 Task: Copy card to any board.
Action: Mouse moved to (937, 288)
Screenshot: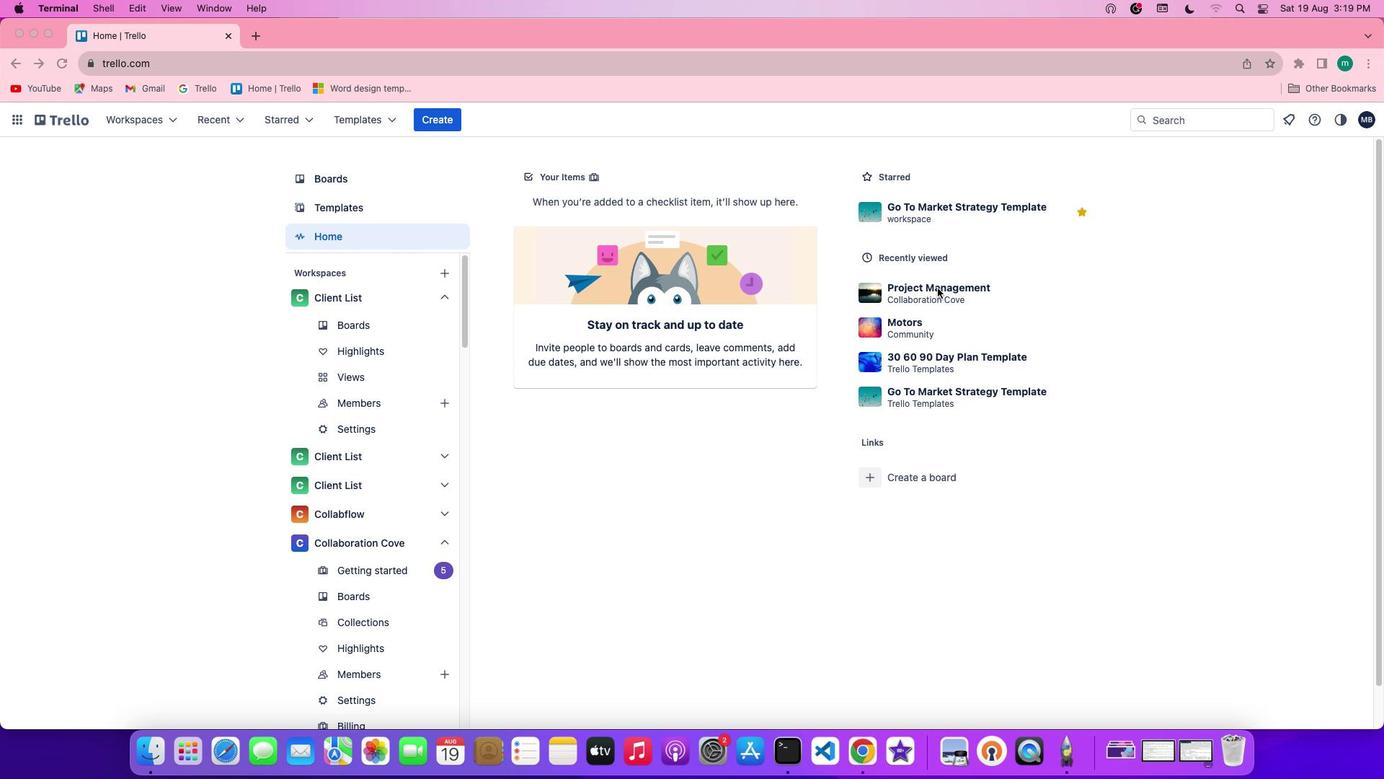 
Action: Mouse pressed left at (937, 288)
Screenshot: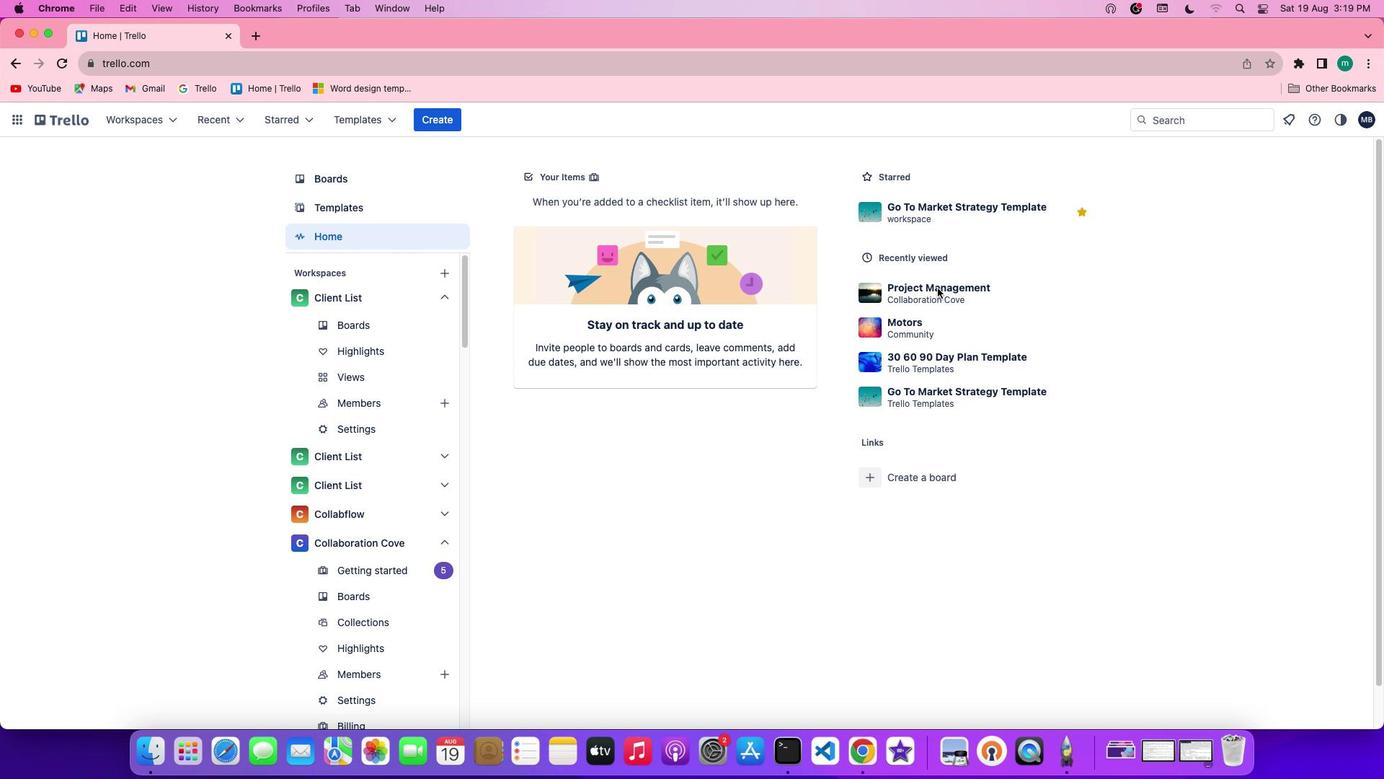 
Action: Mouse pressed left at (937, 288)
Screenshot: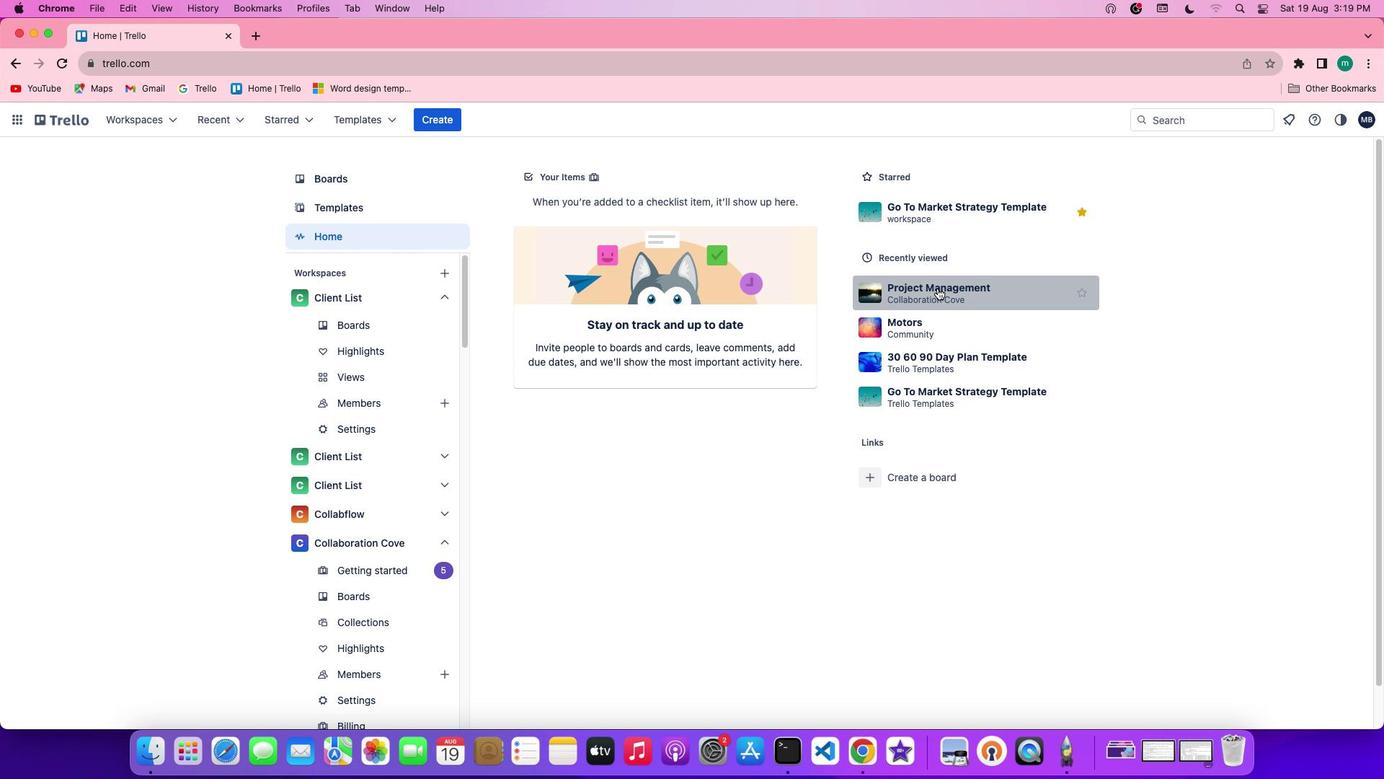 
Action: Mouse moved to (569, 263)
Screenshot: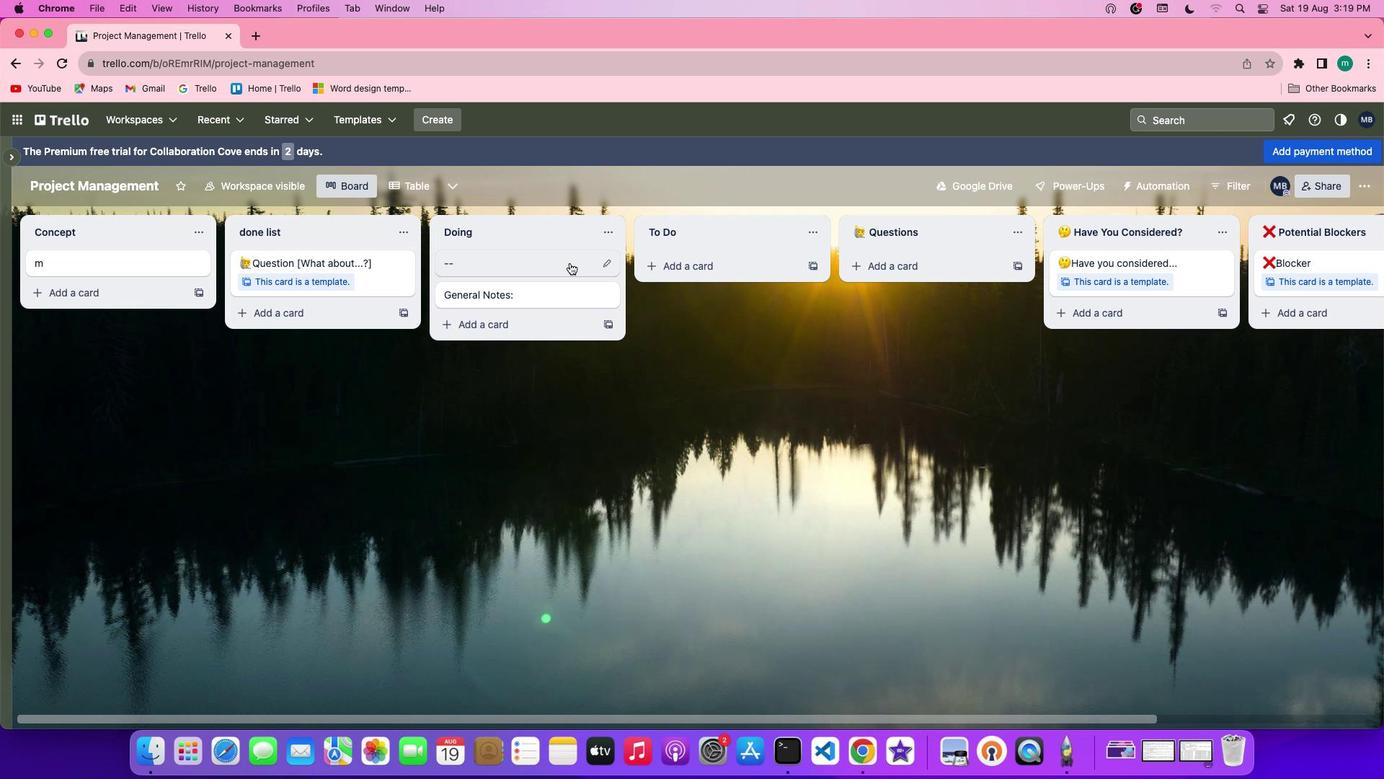 
Action: Mouse pressed left at (569, 263)
Screenshot: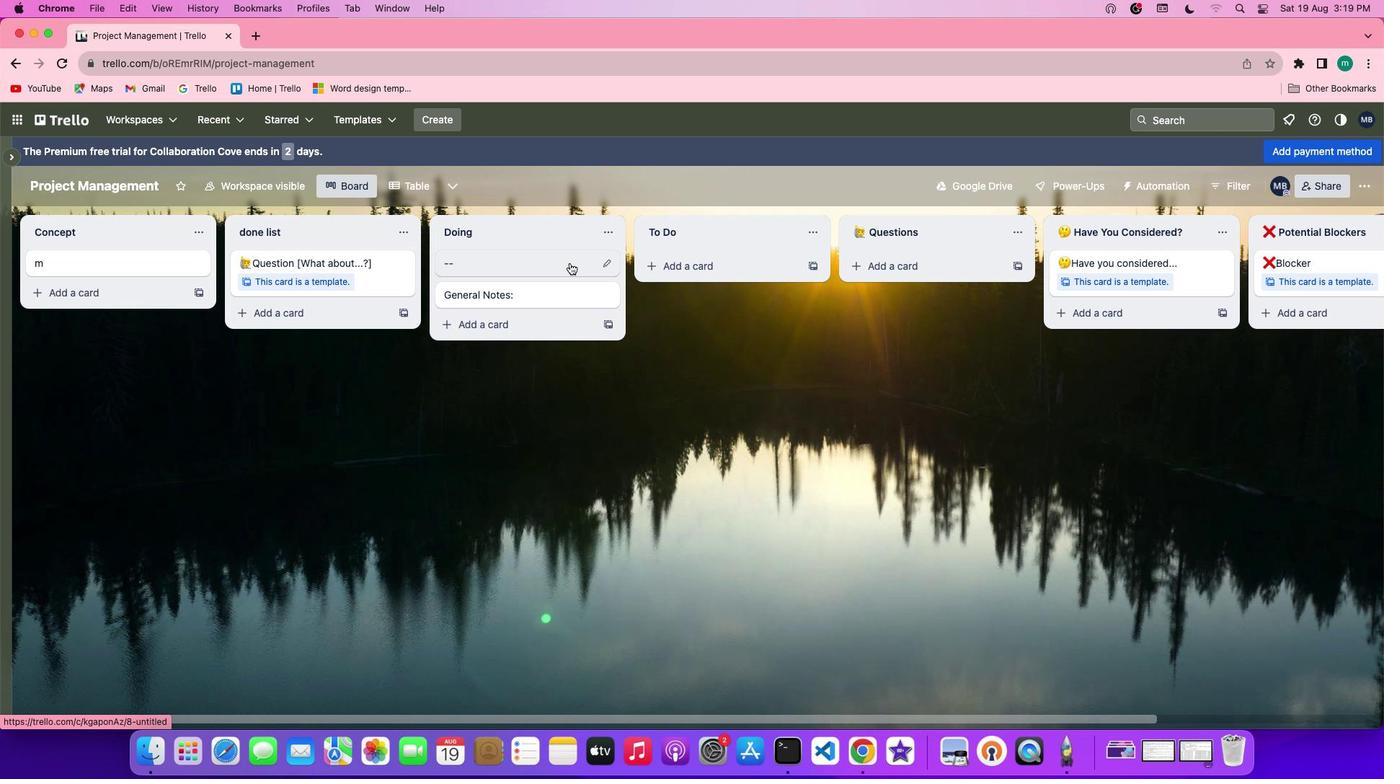 
Action: Mouse moved to (715, 484)
Screenshot: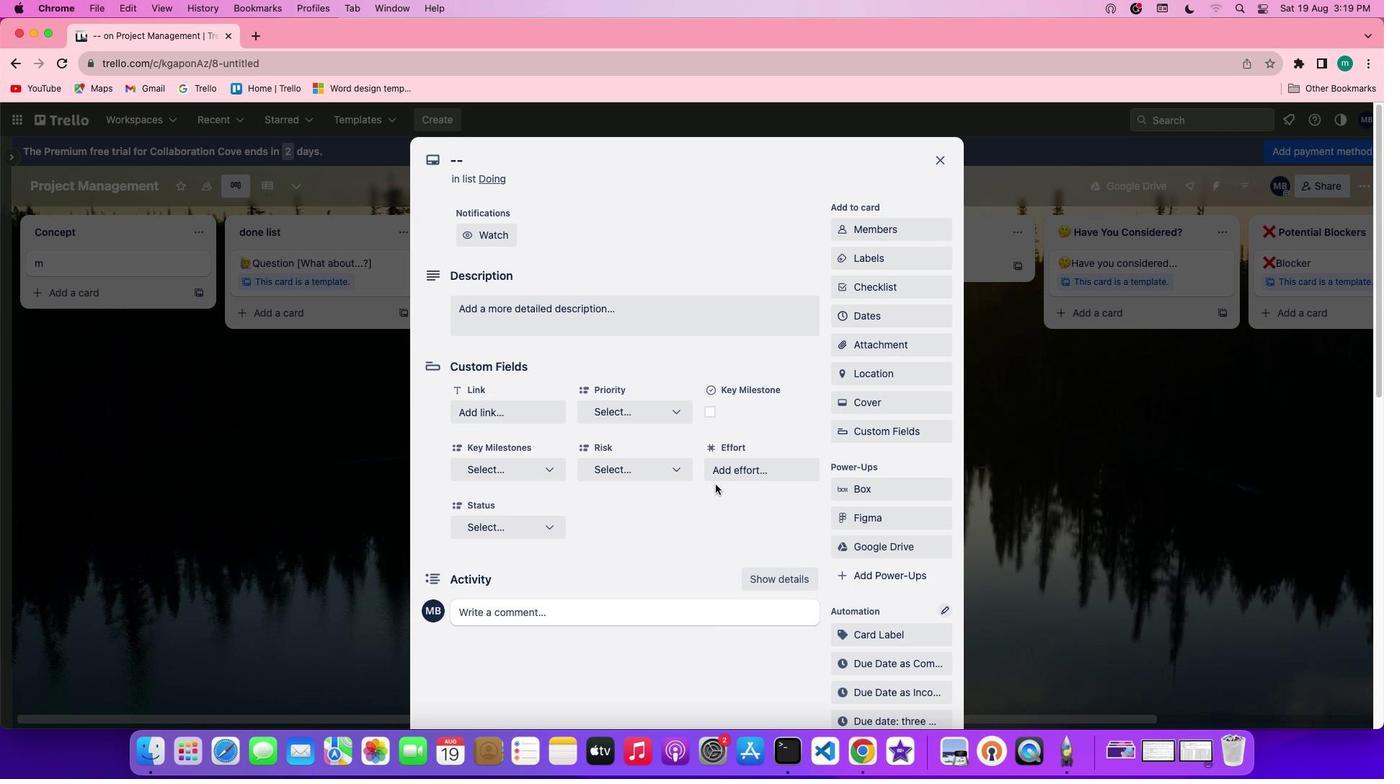 
Action: Mouse scrolled (715, 484) with delta (0, 0)
Screenshot: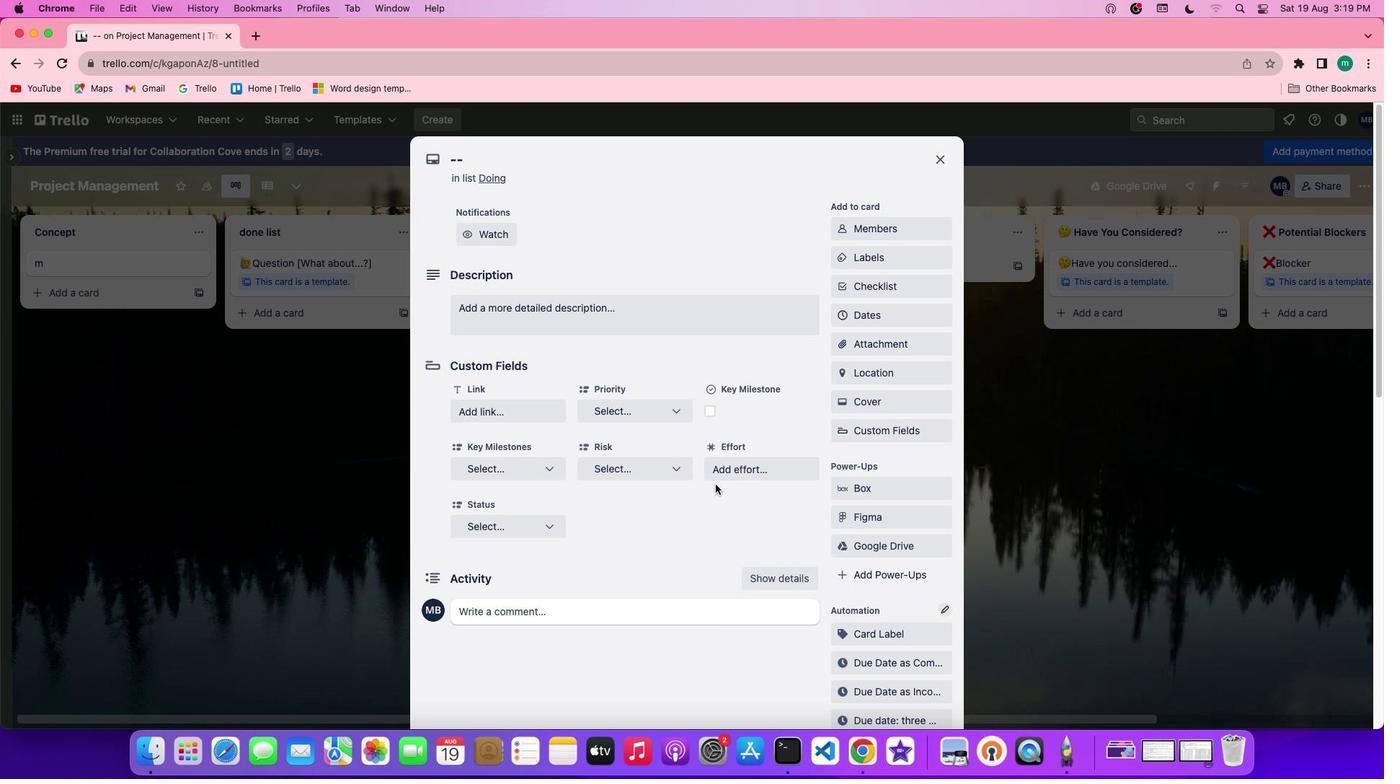 
Action: Mouse scrolled (715, 484) with delta (0, 0)
Screenshot: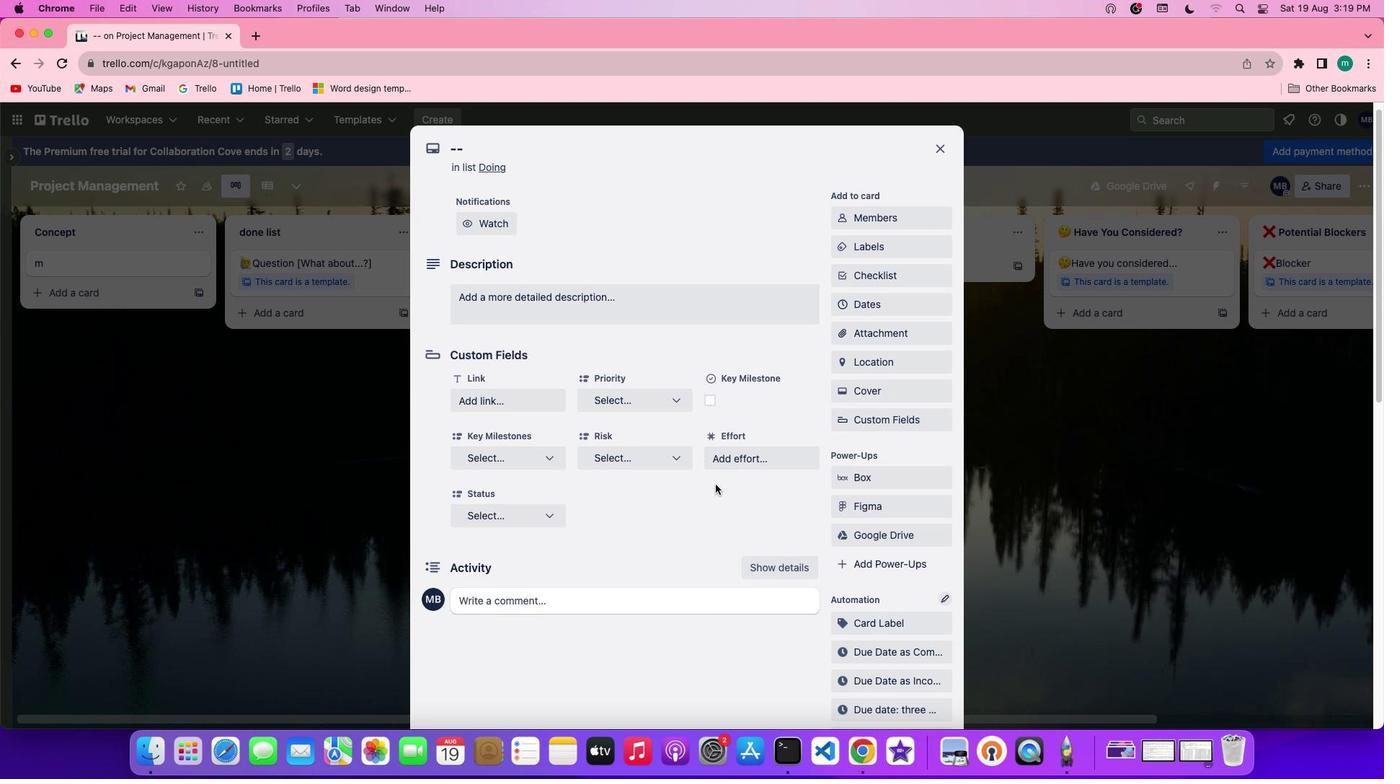 
Action: Mouse scrolled (715, 484) with delta (0, -2)
Screenshot: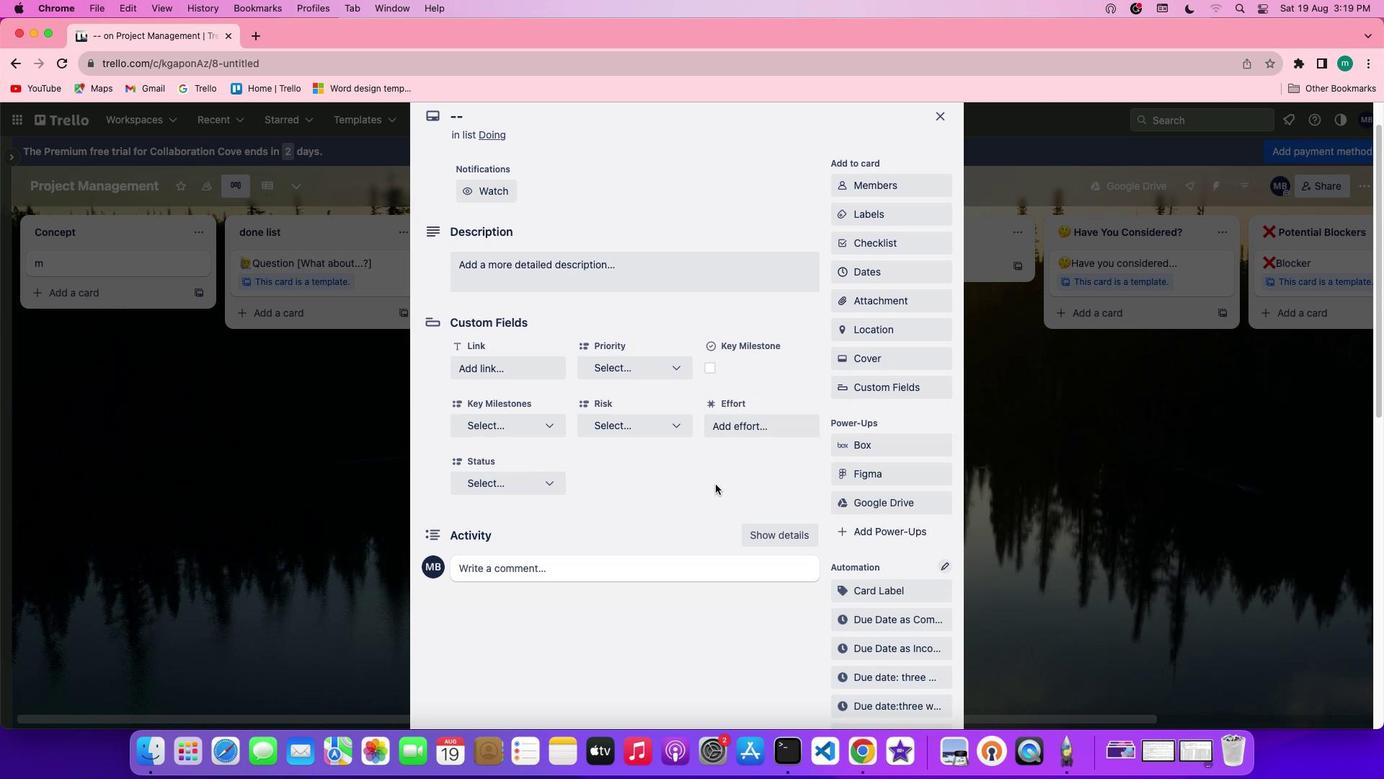 
Action: Mouse scrolled (715, 484) with delta (0, -2)
Screenshot: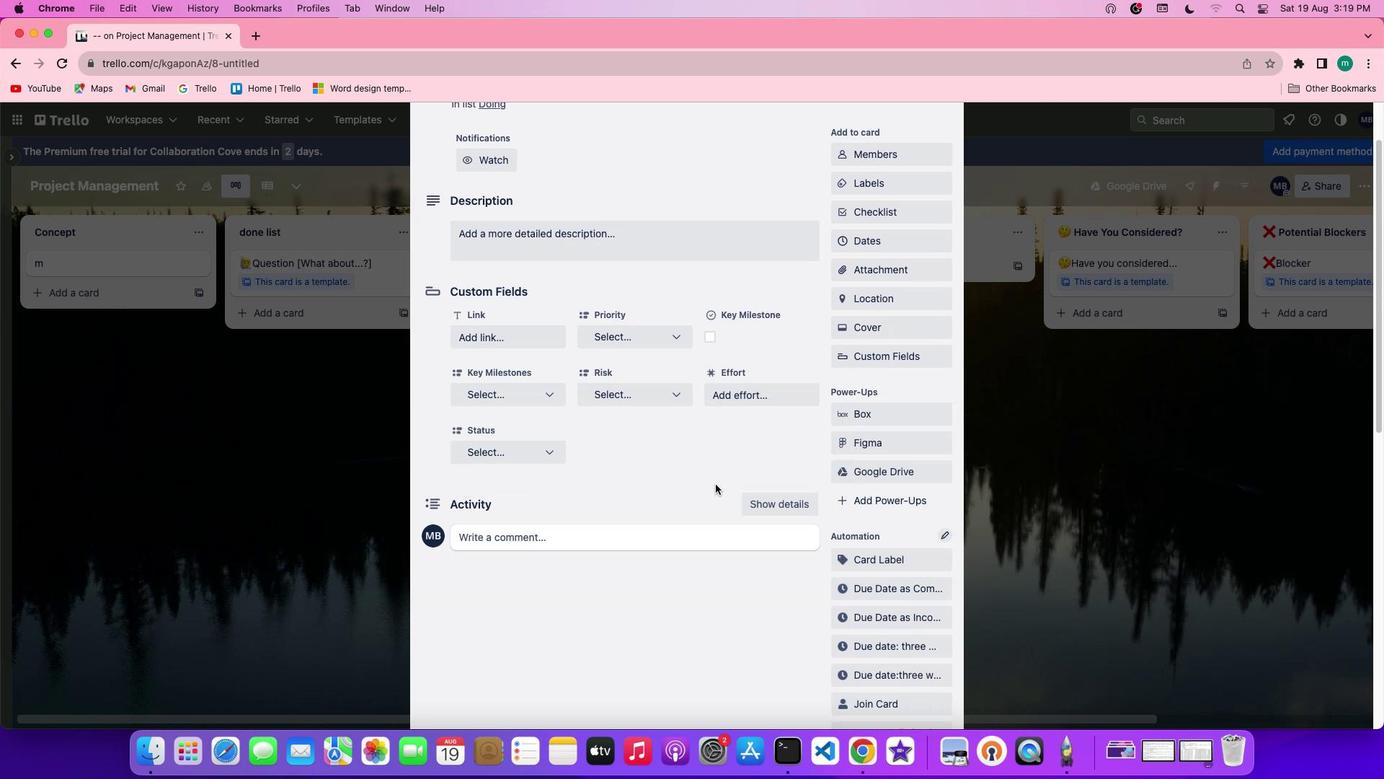 
Action: Mouse moved to (877, 509)
Screenshot: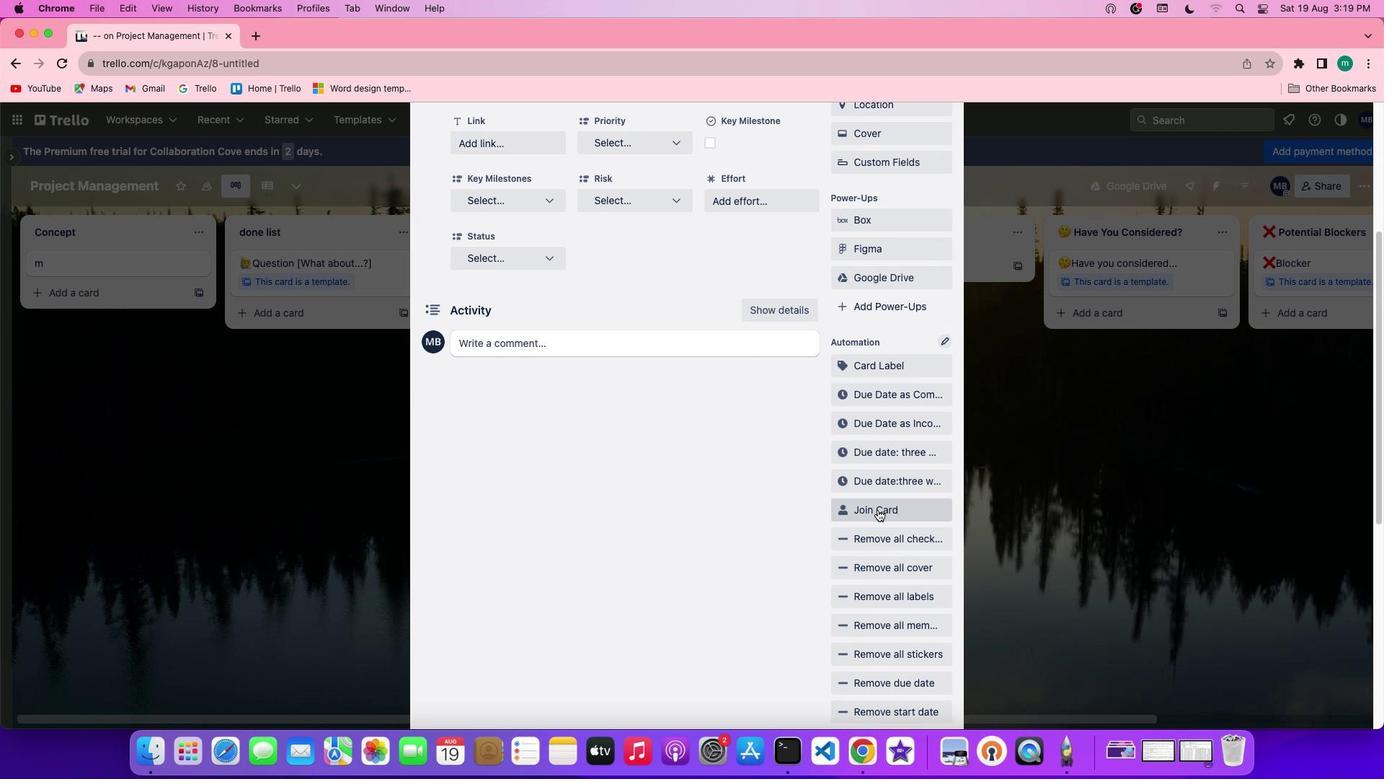 
Action: Mouse scrolled (877, 509) with delta (0, 0)
Screenshot: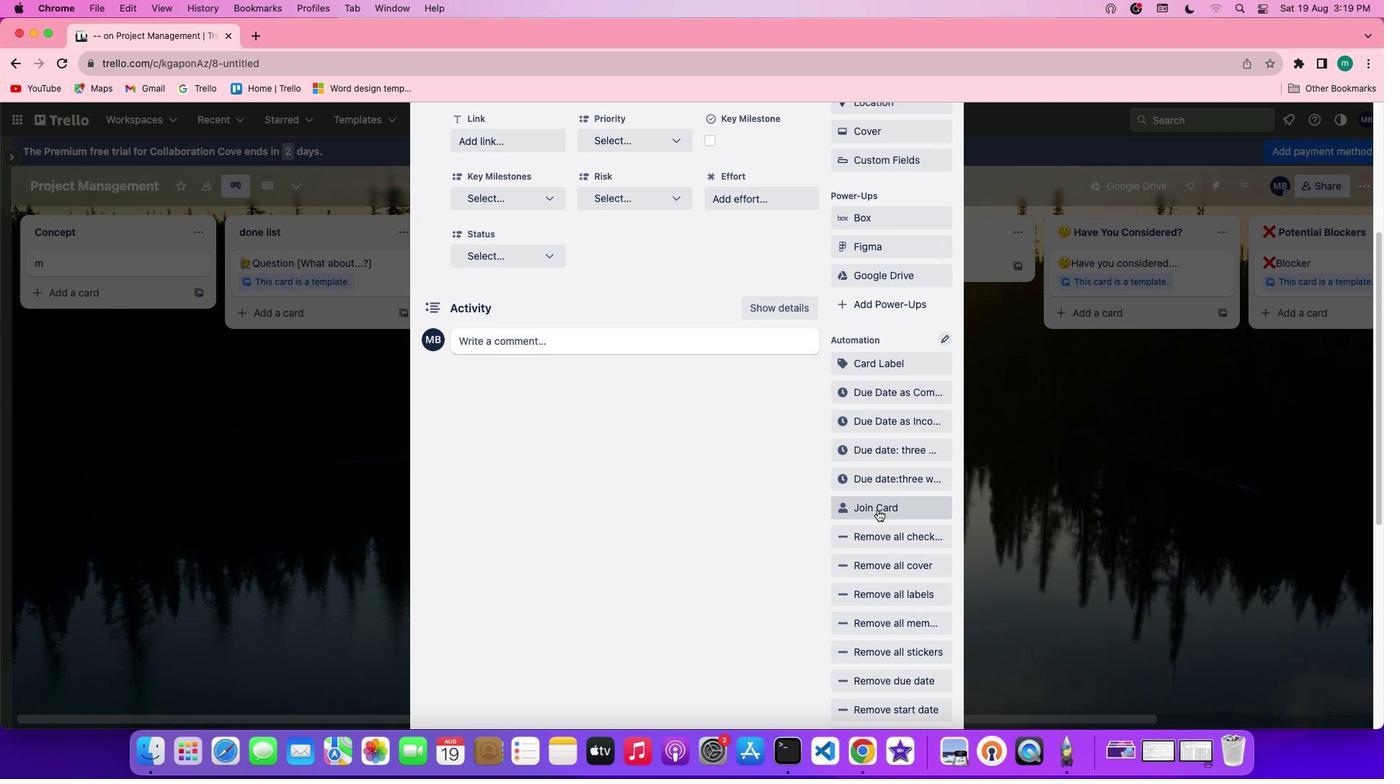 
Action: Mouse scrolled (877, 509) with delta (0, 0)
Screenshot: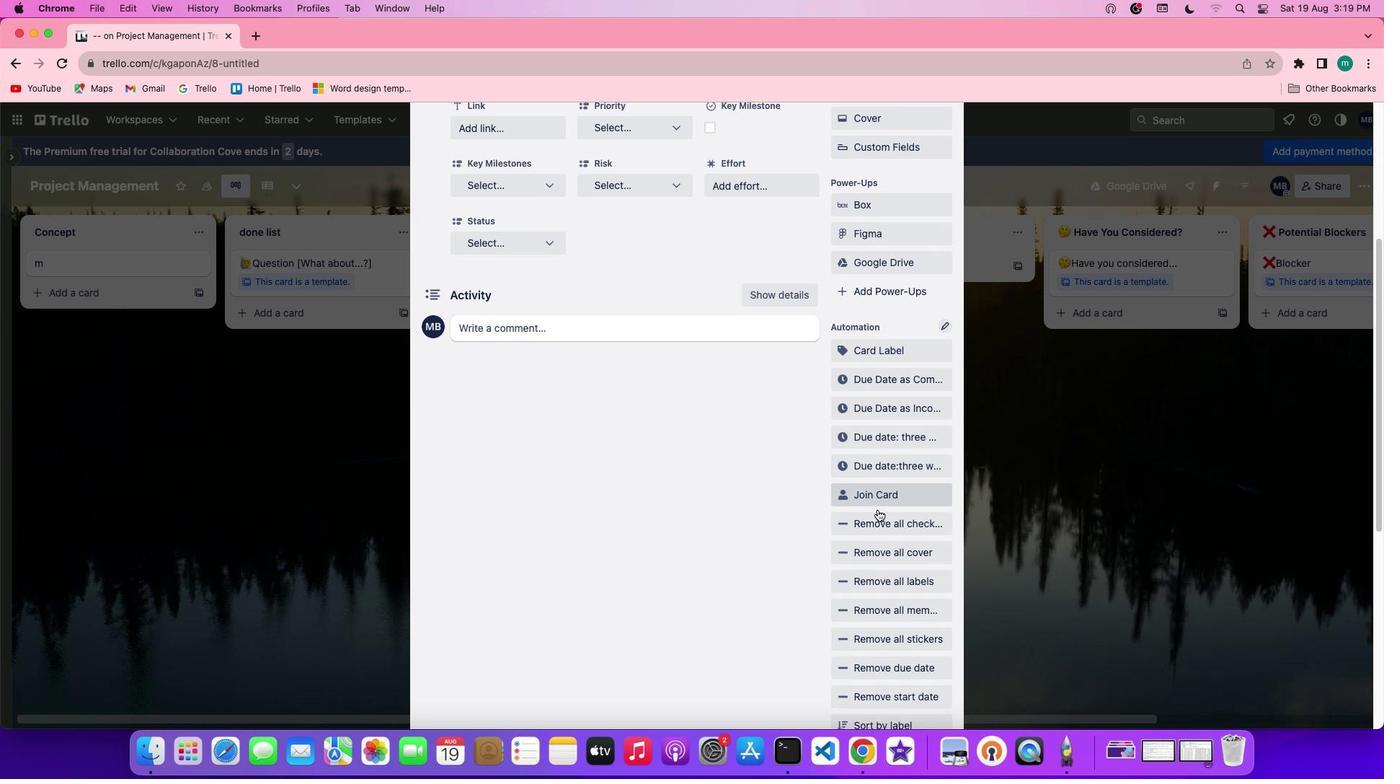 
Action: Mouse scrolled (877, 509) with delta (0, -2)
Screenshot: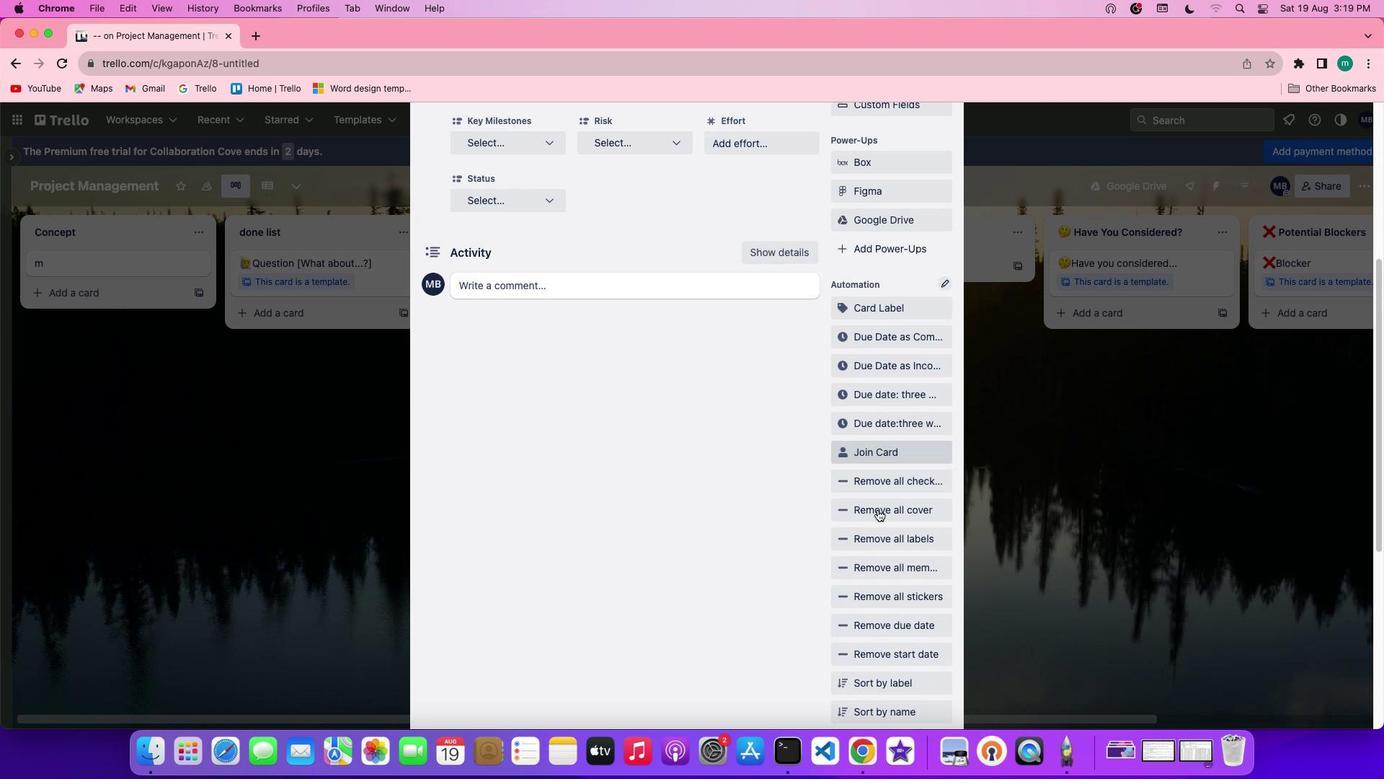 
Action: Mouse scrolled (877, 509) with delta (0, -2)
Screenshot: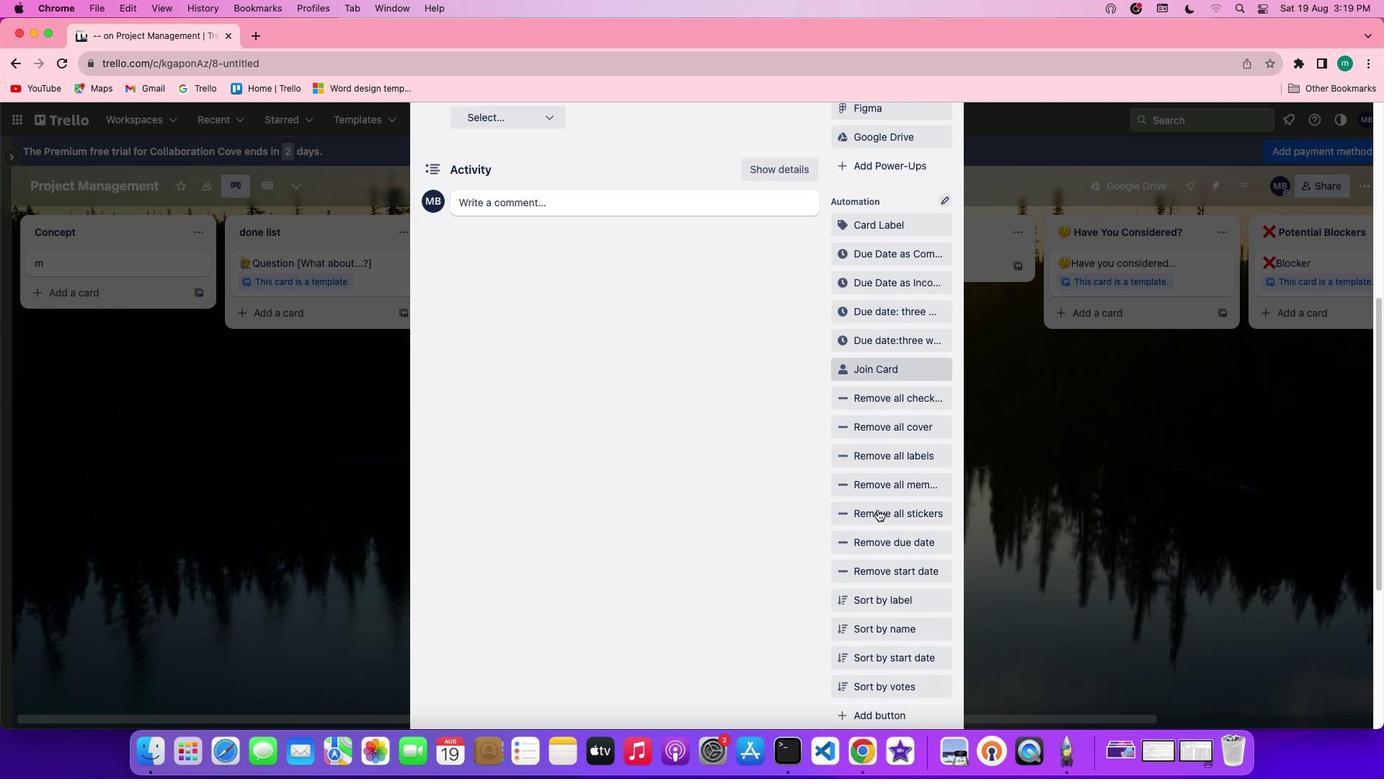 
Action: Mouse scrolled (877, 509) with delta (0, 0)
Screenshot: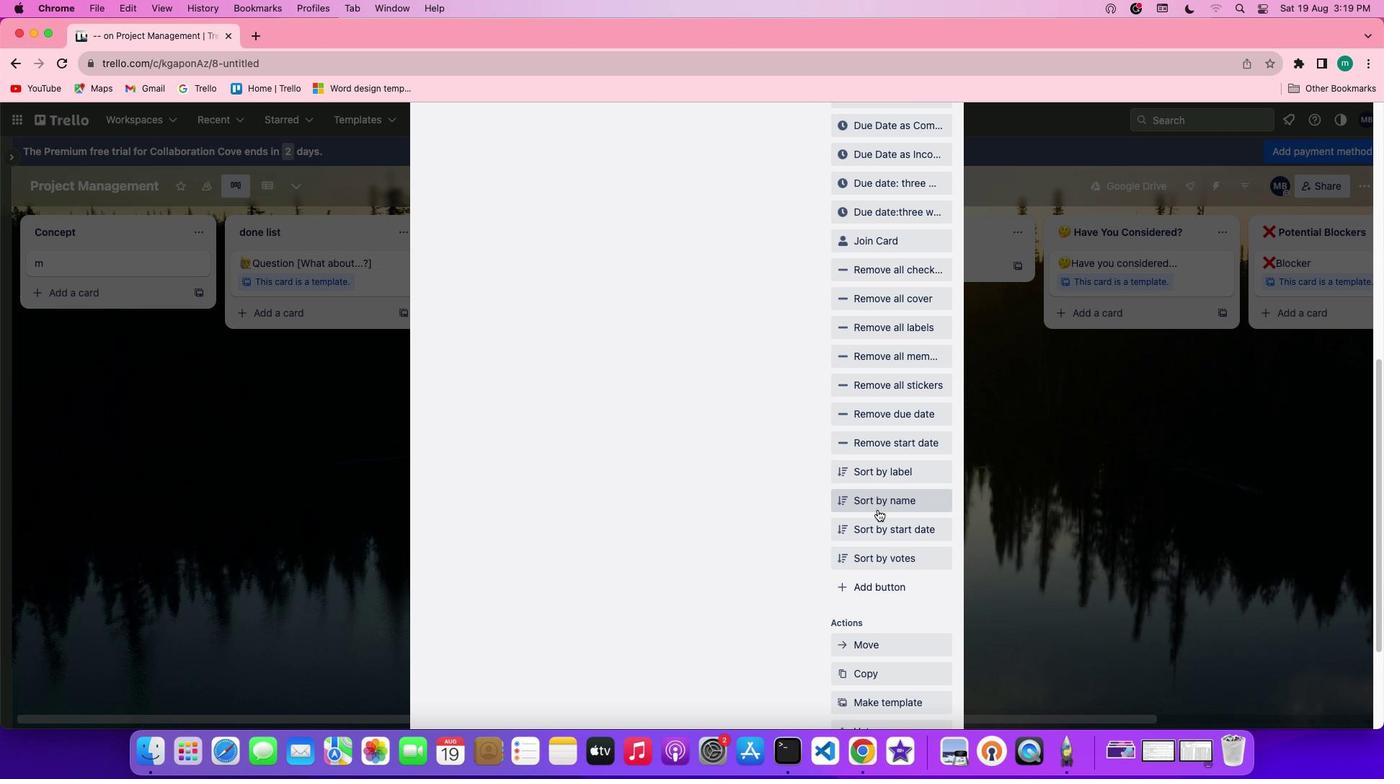 
Action: Mouse scrolled (877, 509) with delta (0, 0)
Screenshot: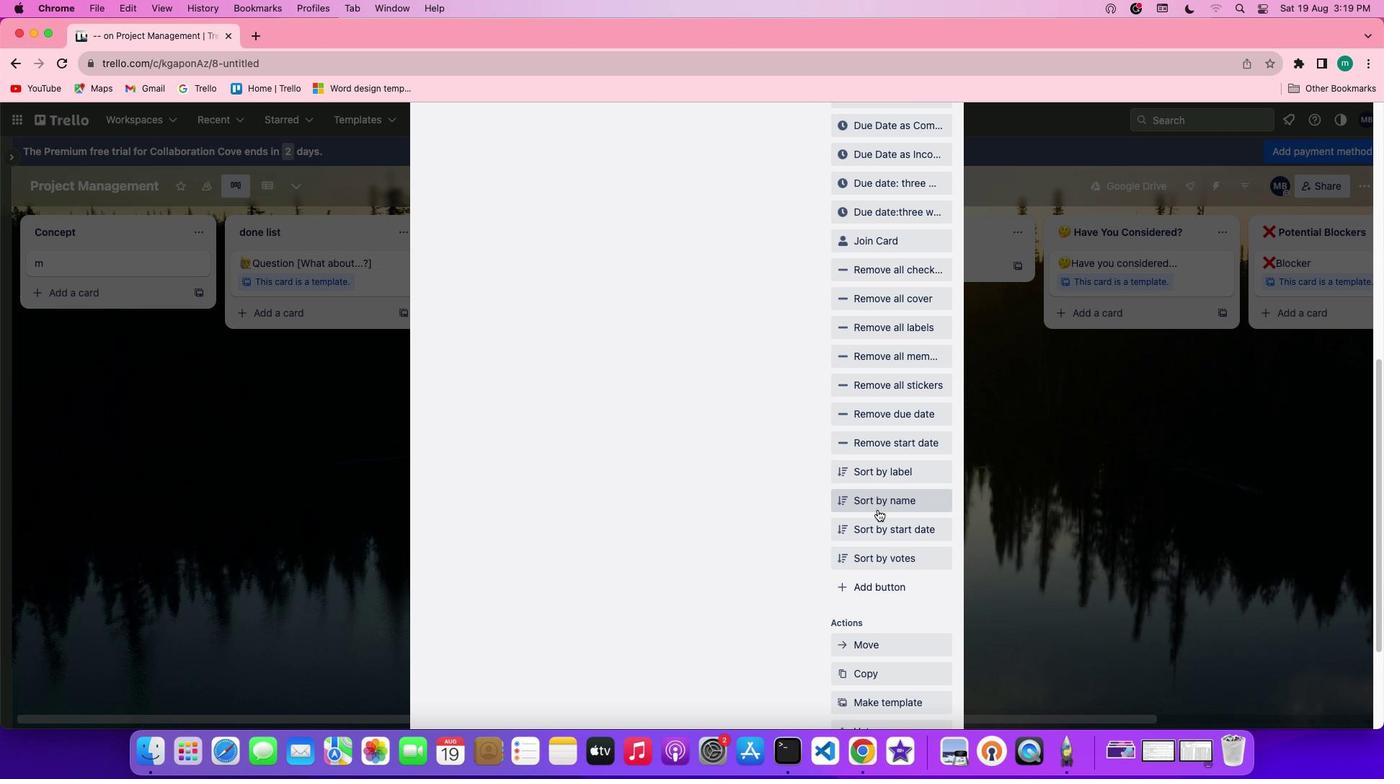 
Action: Mouse scrolled (877, 509) with delta (0, -2)
Screenshot: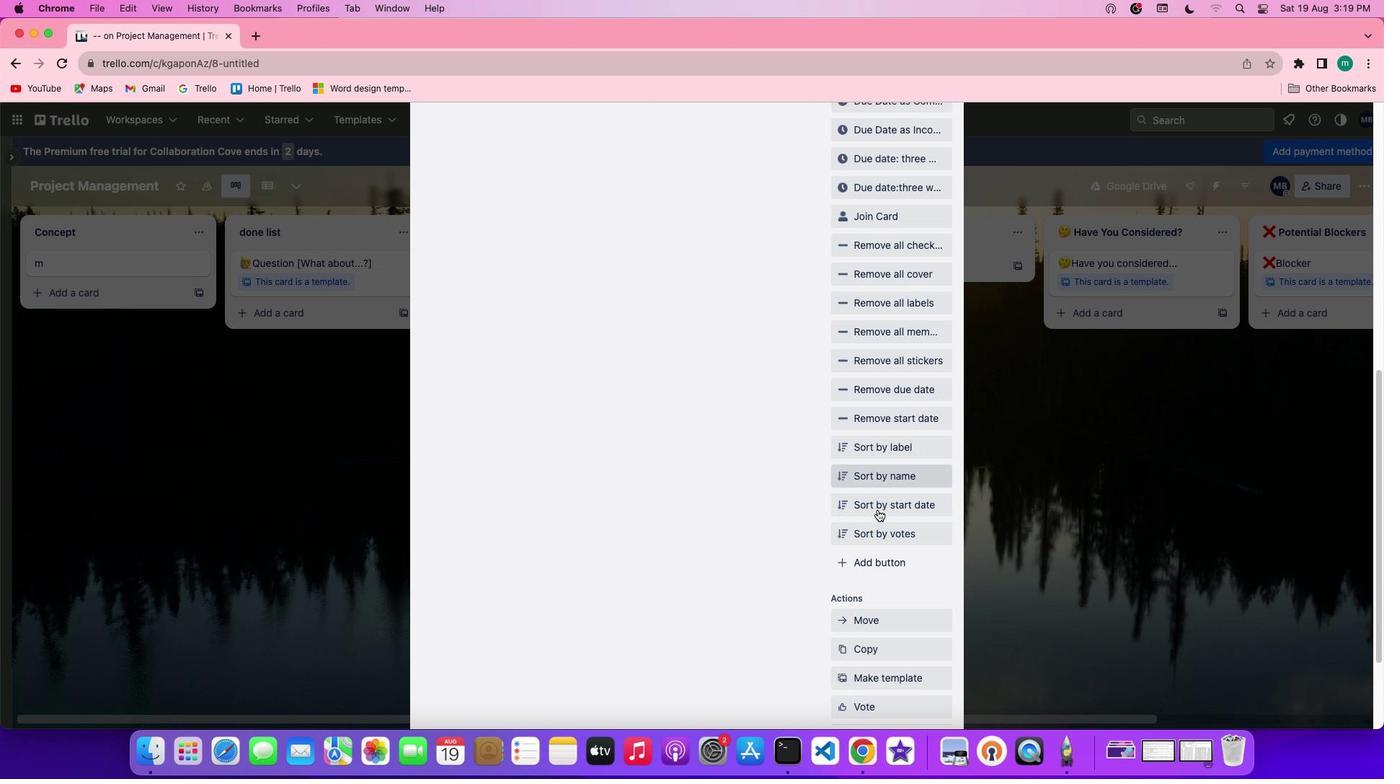 
Action: Mouse scrolled (877, 509) with delta (0, -2)
Screenshot: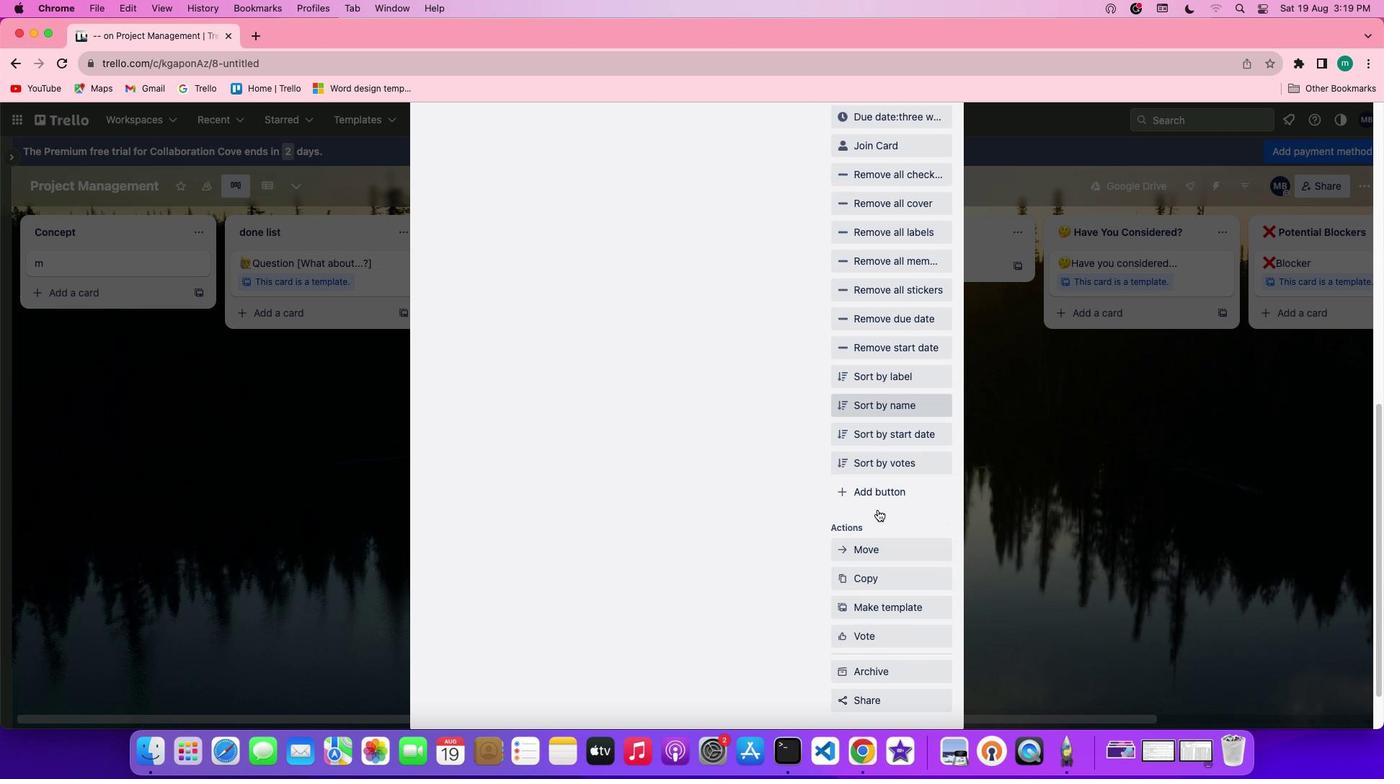 
Action: Mouse pressed left at (877, 509)
Screenshot: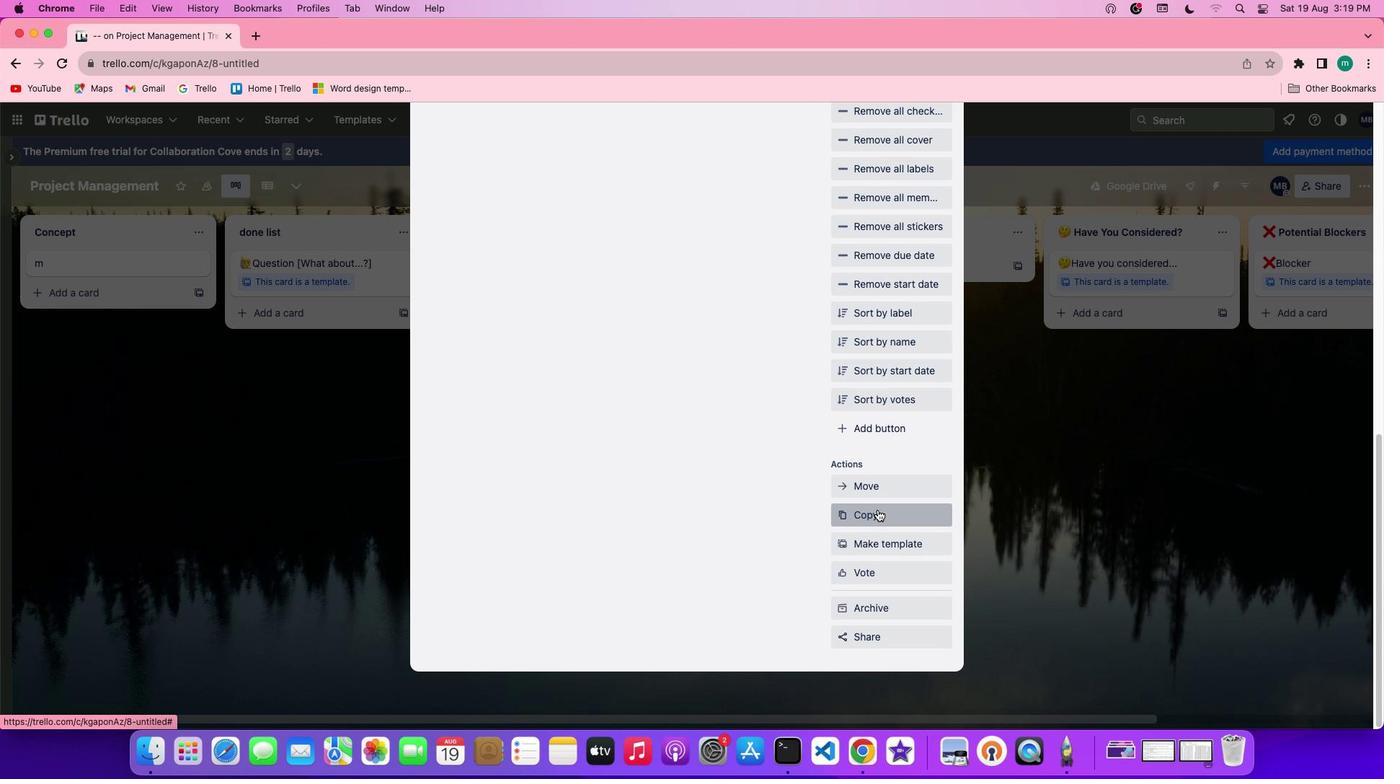 
Action: Mouse moved to (979, 402)
Screenshot: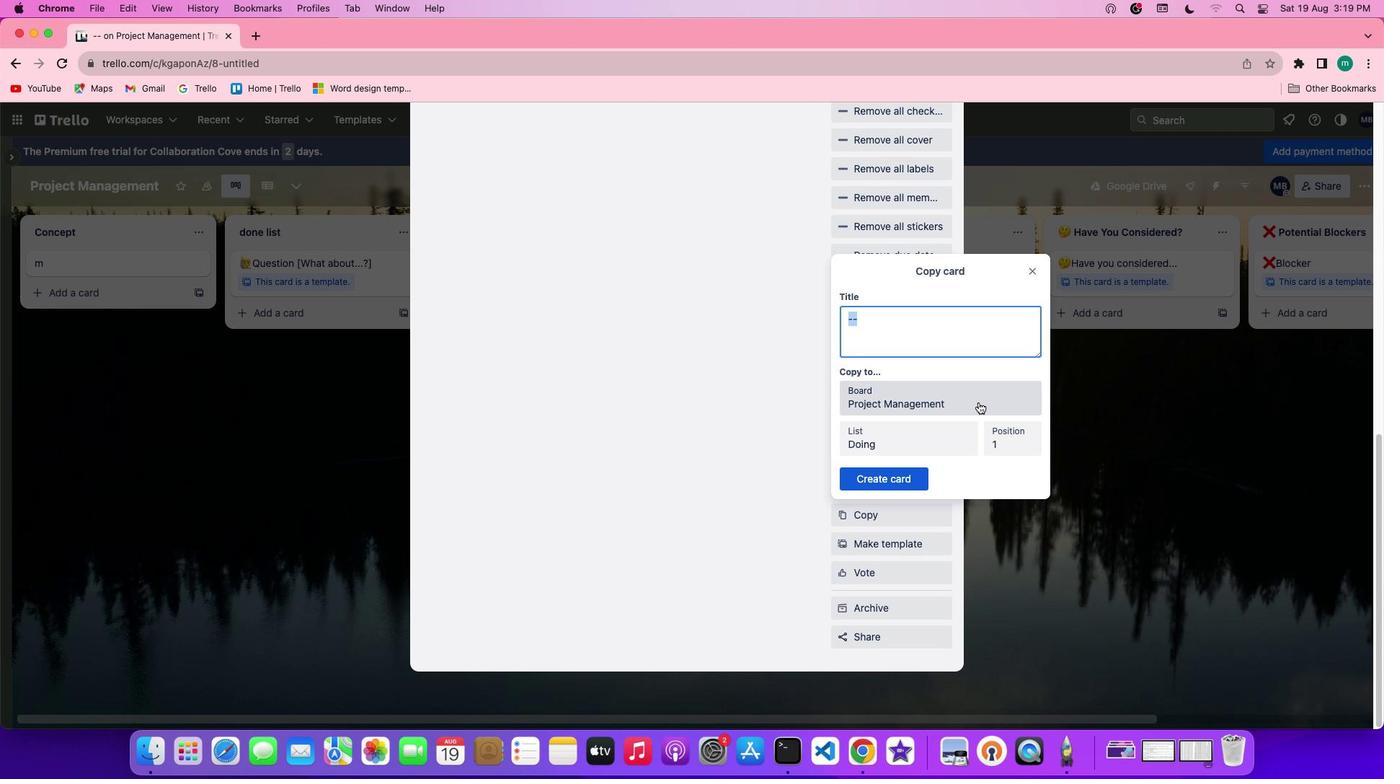 
Action: Mouse pressed left at (979, 402)
Screenshot: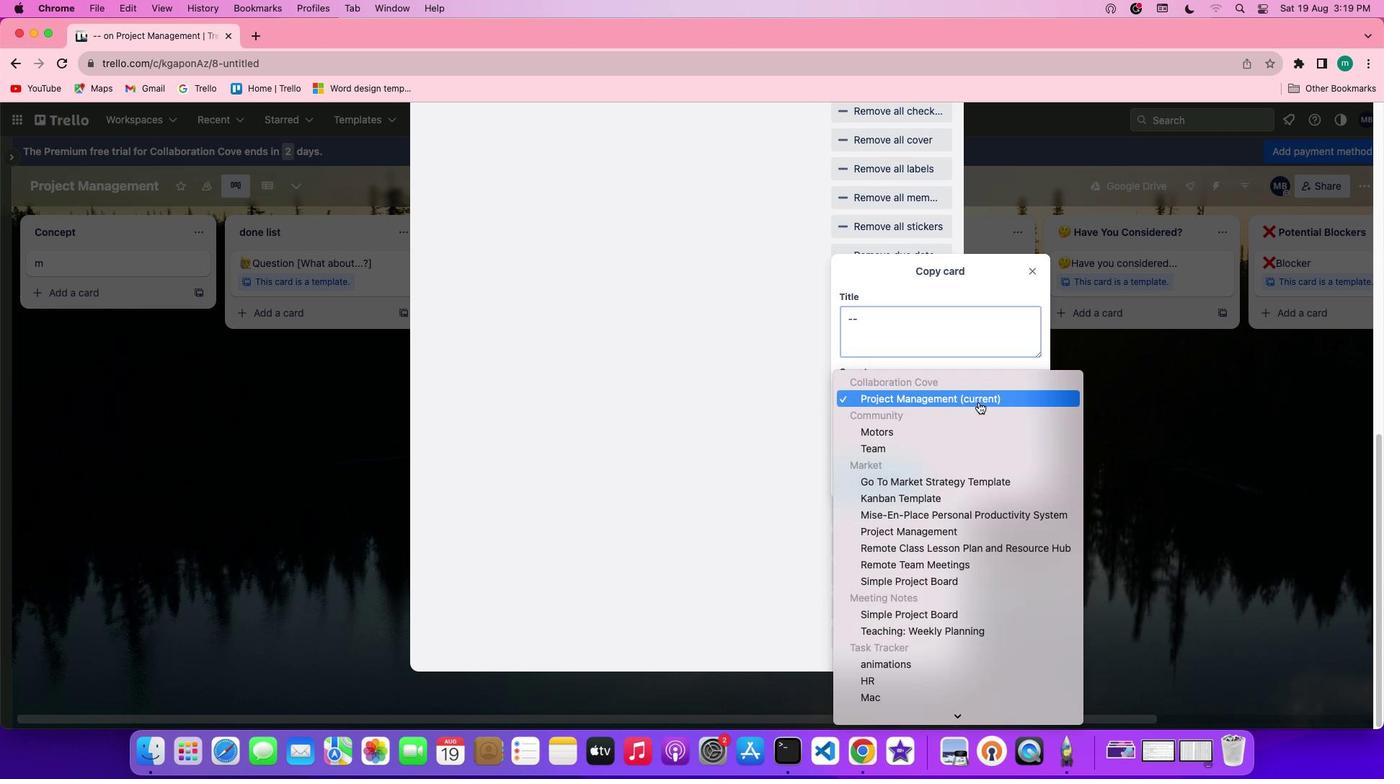 
Action: Mouse moved to (980, 434)
Screenshot: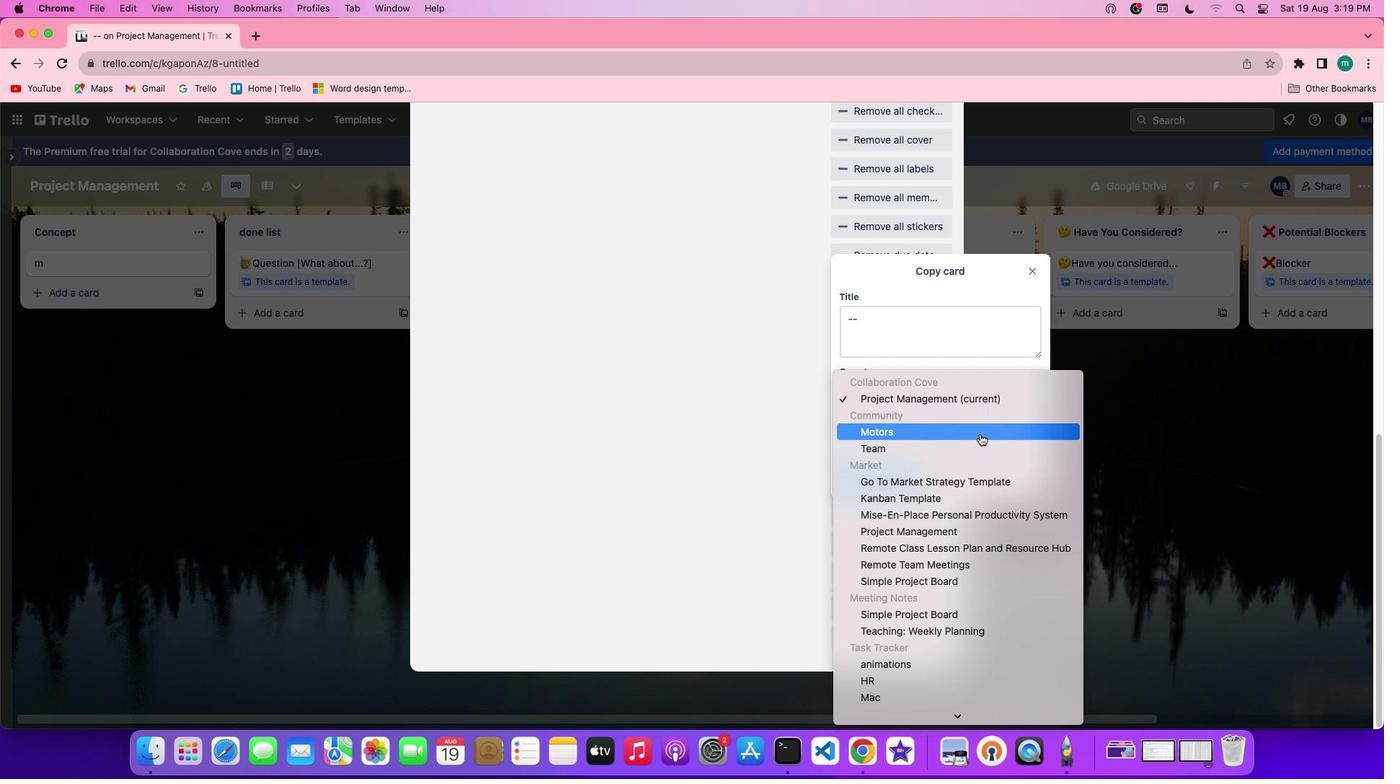 
Action: Mouse pressed left at (980, 434)
Screenshot: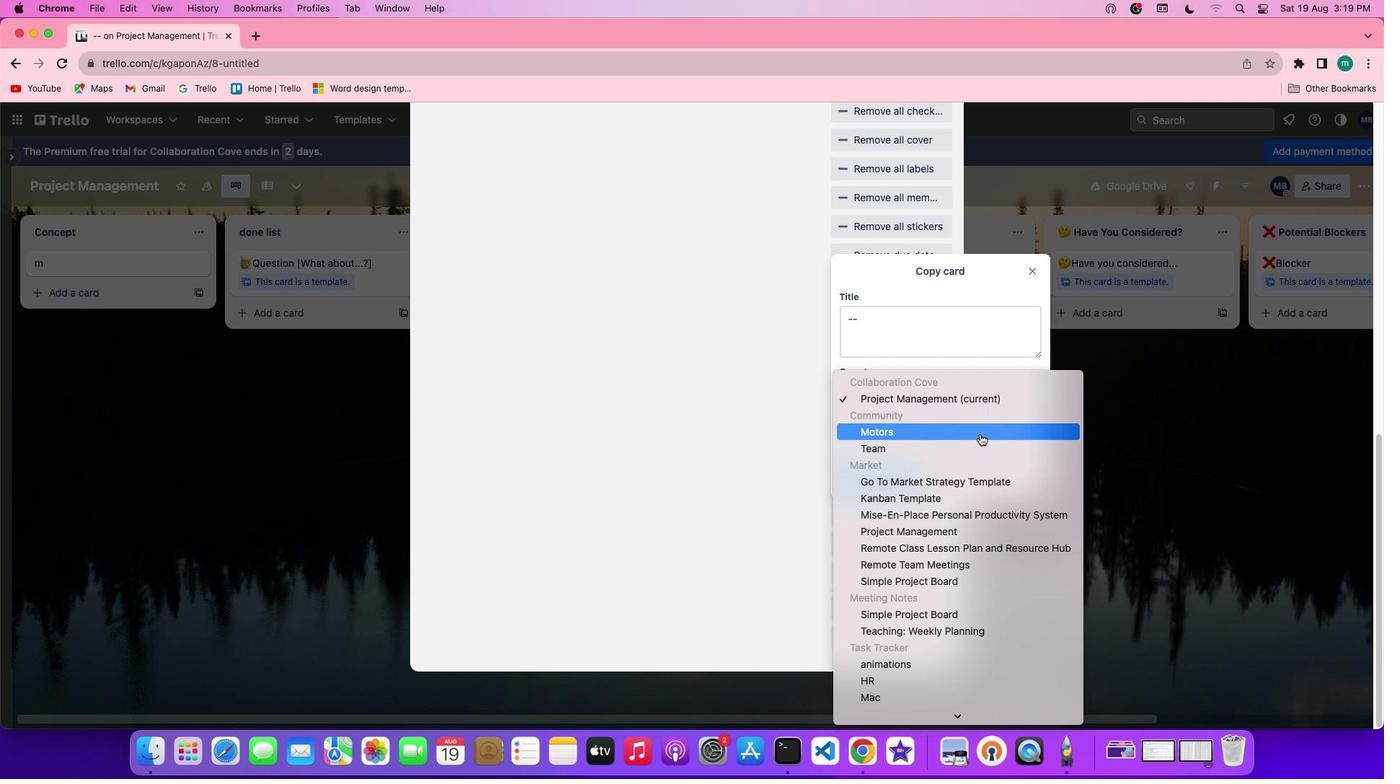 
Action: Mouse moved to (914, 479)
Screenshot: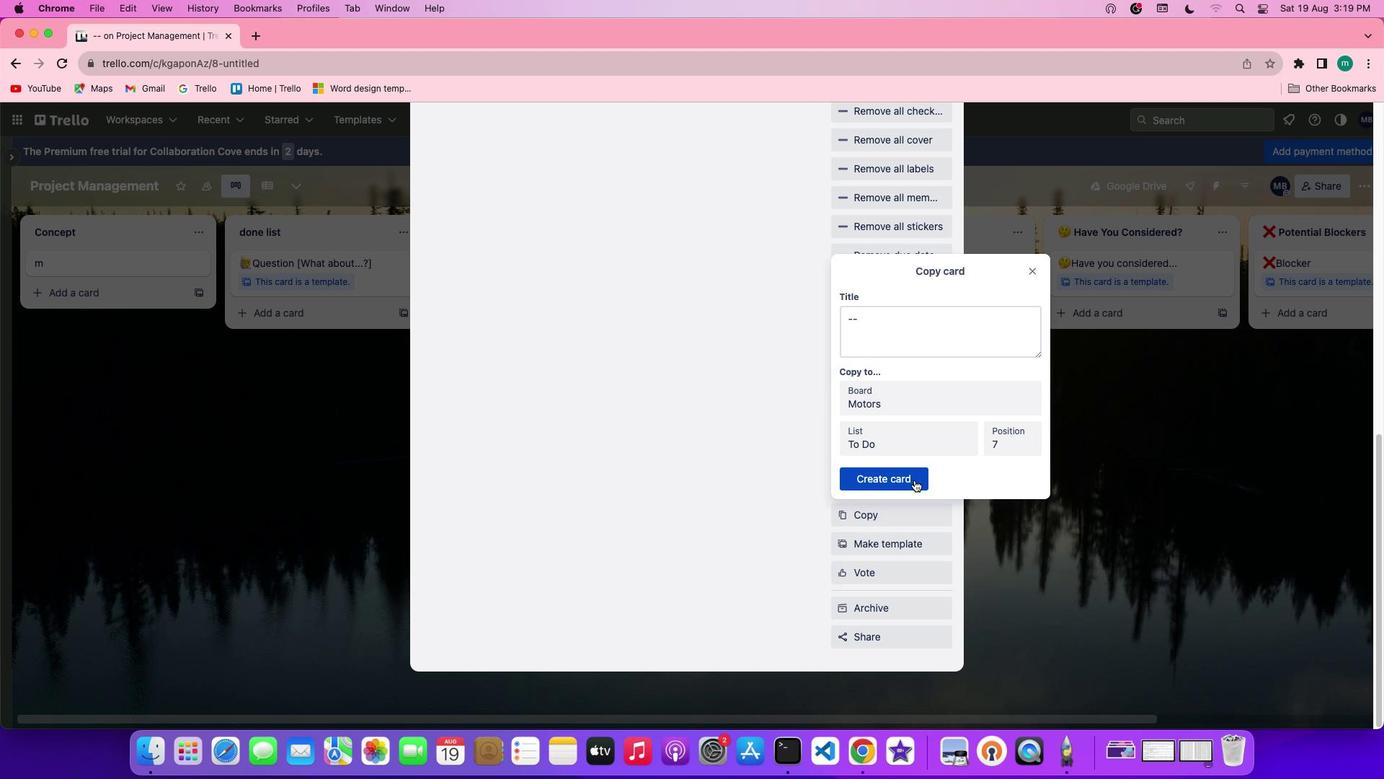 
Action: Mouse pressed left at (914, 479)
Screenshot: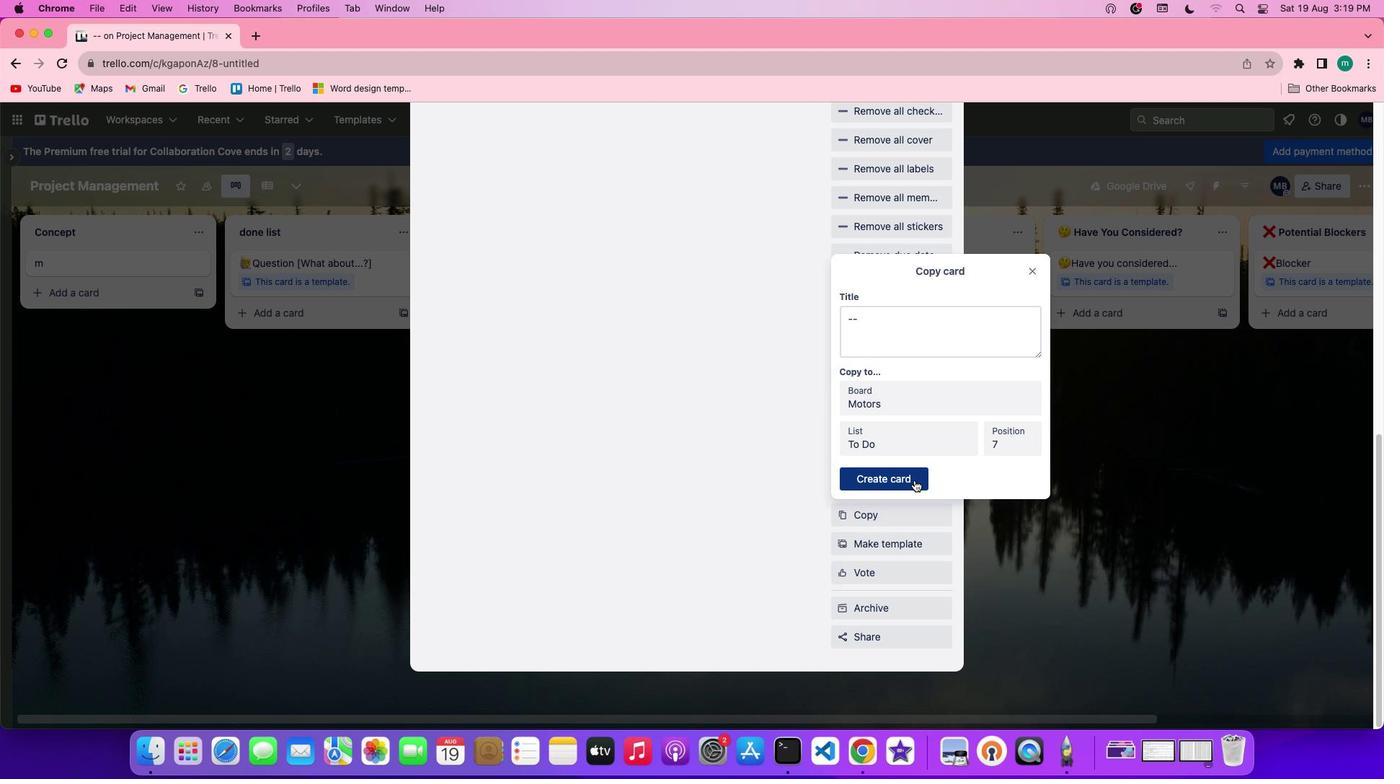 
